 Task: Change object animations to zoom out.
Action: Mouse moved to (545, 102)
Screenshot: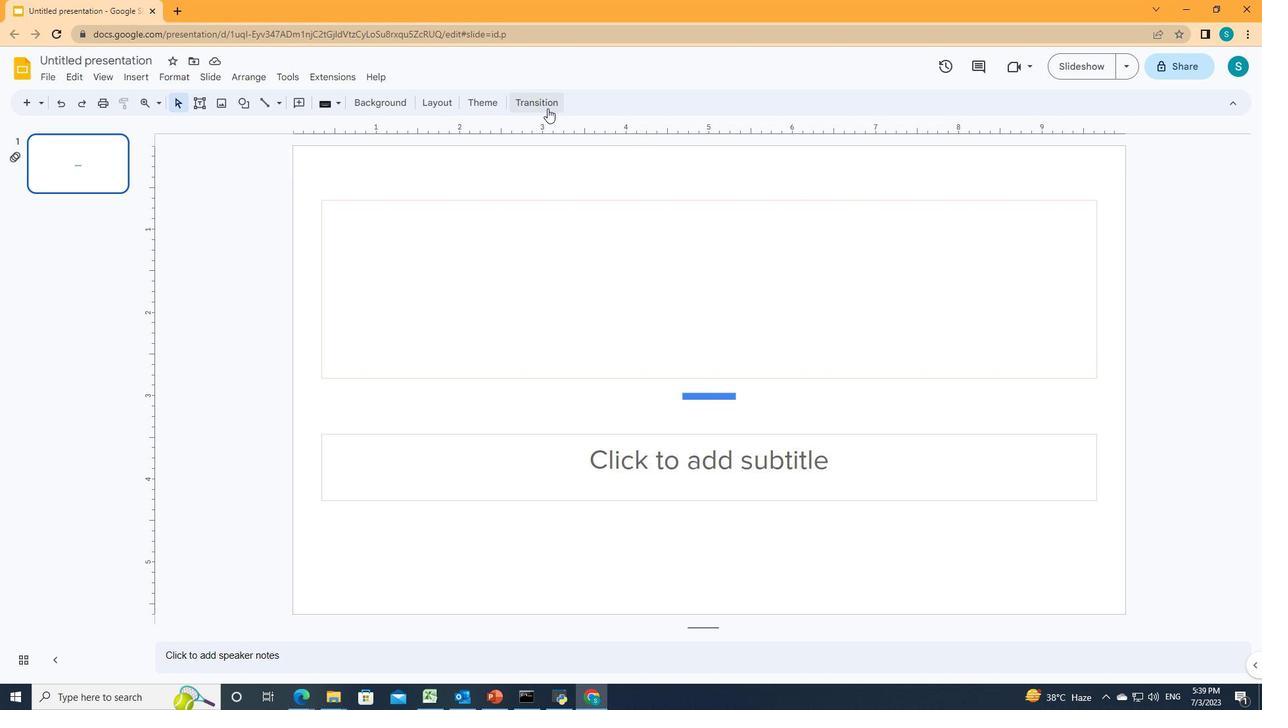 
Action: Mouse pressed left at (545, 102)
Screenshot: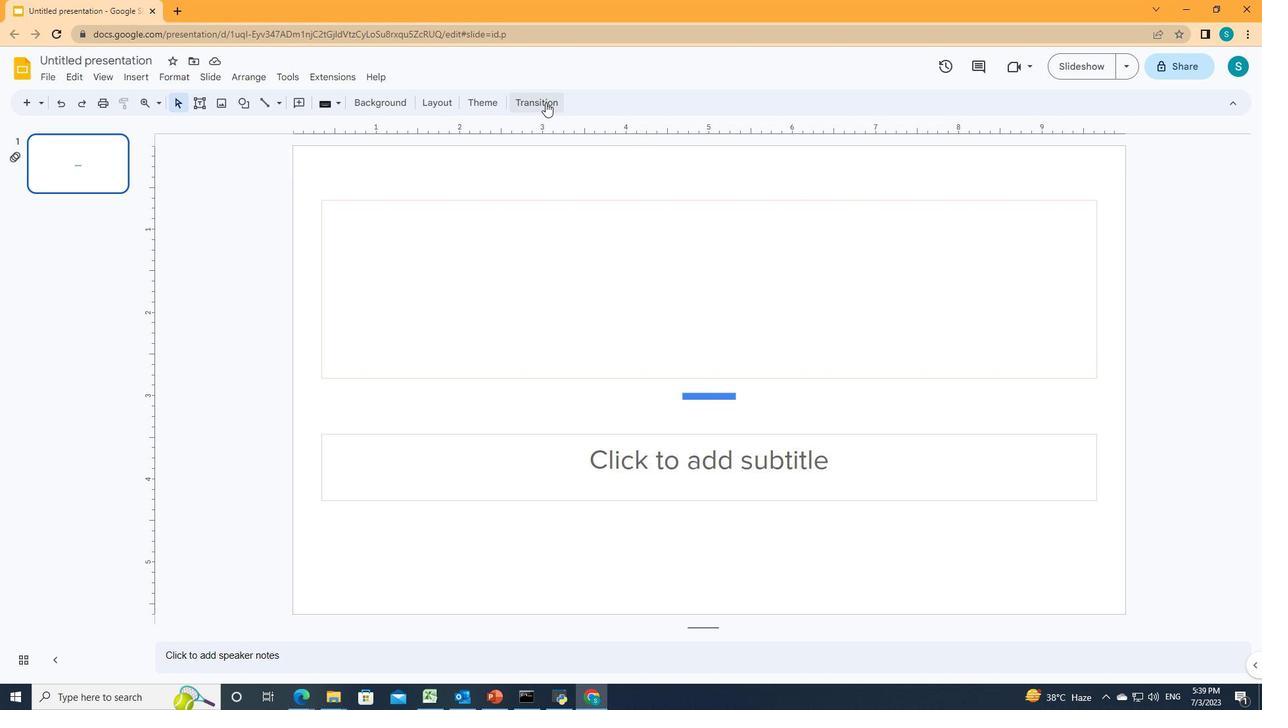
Action: Mouse moved to (1192, 382)
Screenshot: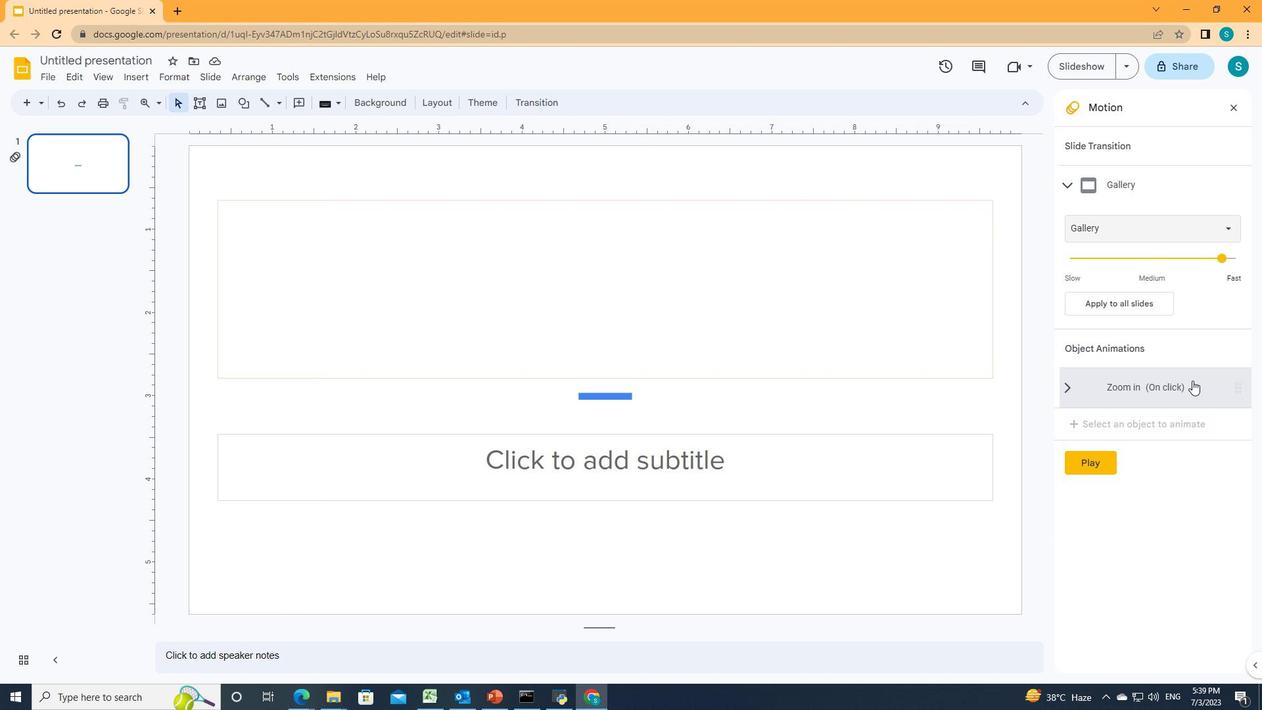 
Action: Mouse pressed left at (1192, 382)
Screenshot: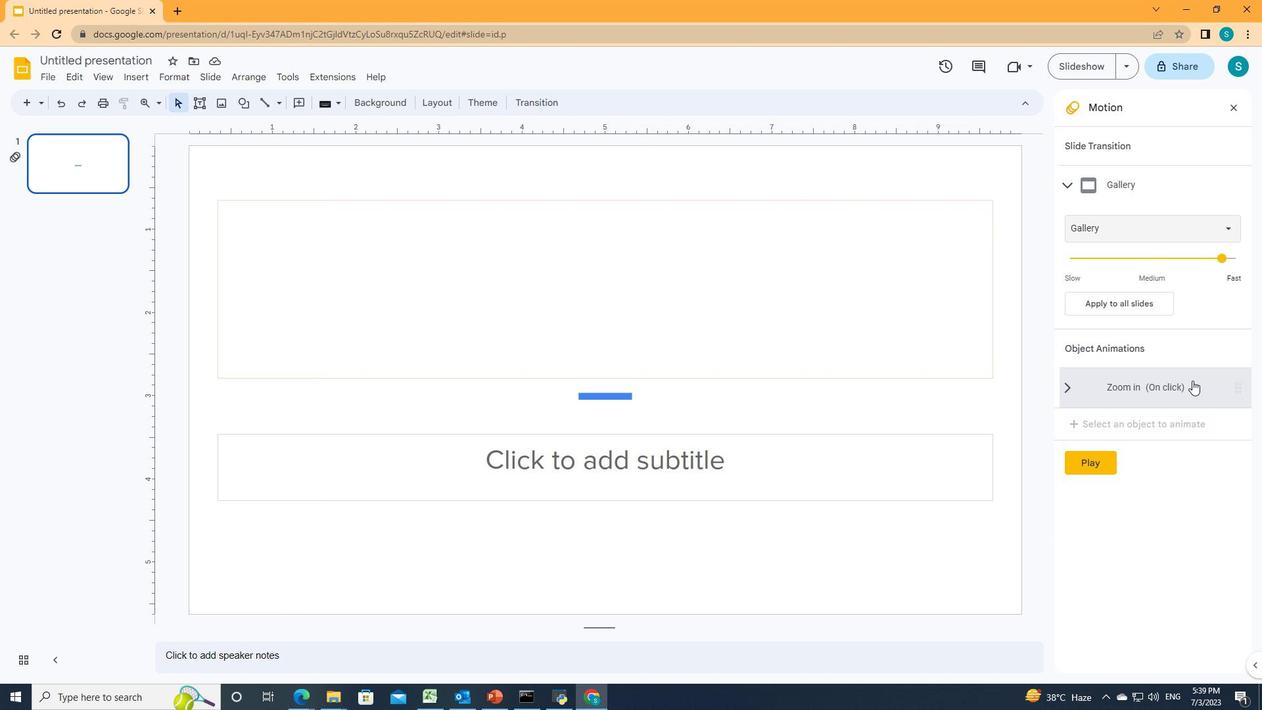 
Action: Mouse moved to (1181, 303)
Screenshot: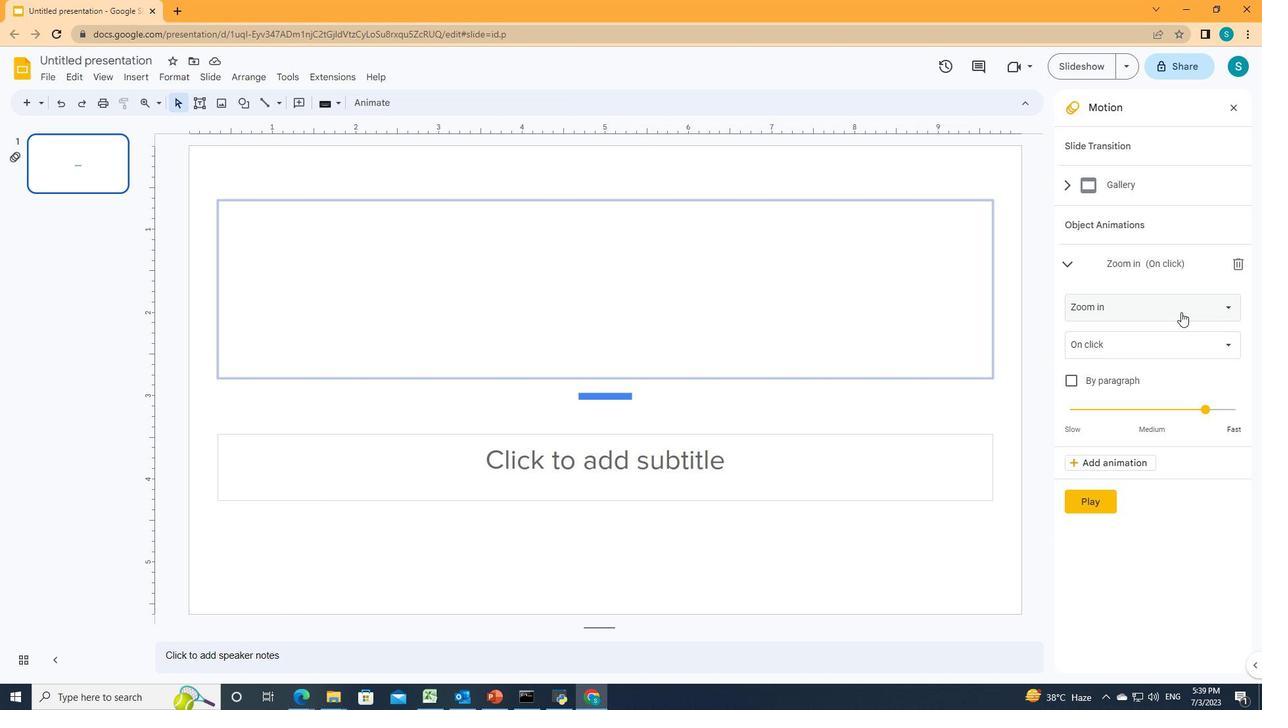 
Action: Mouse pressed left at (1181, 303)
Screenshot: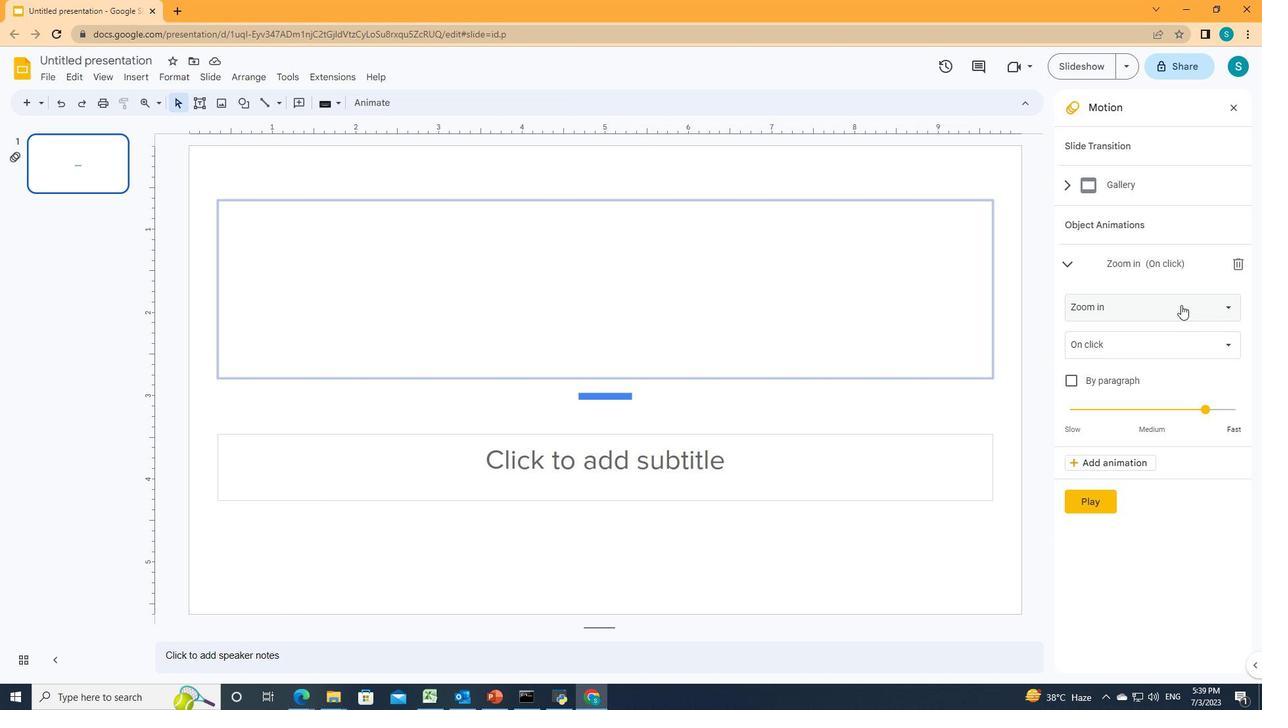 
Action: Mouse moved to (1127, 608)
Screenshot: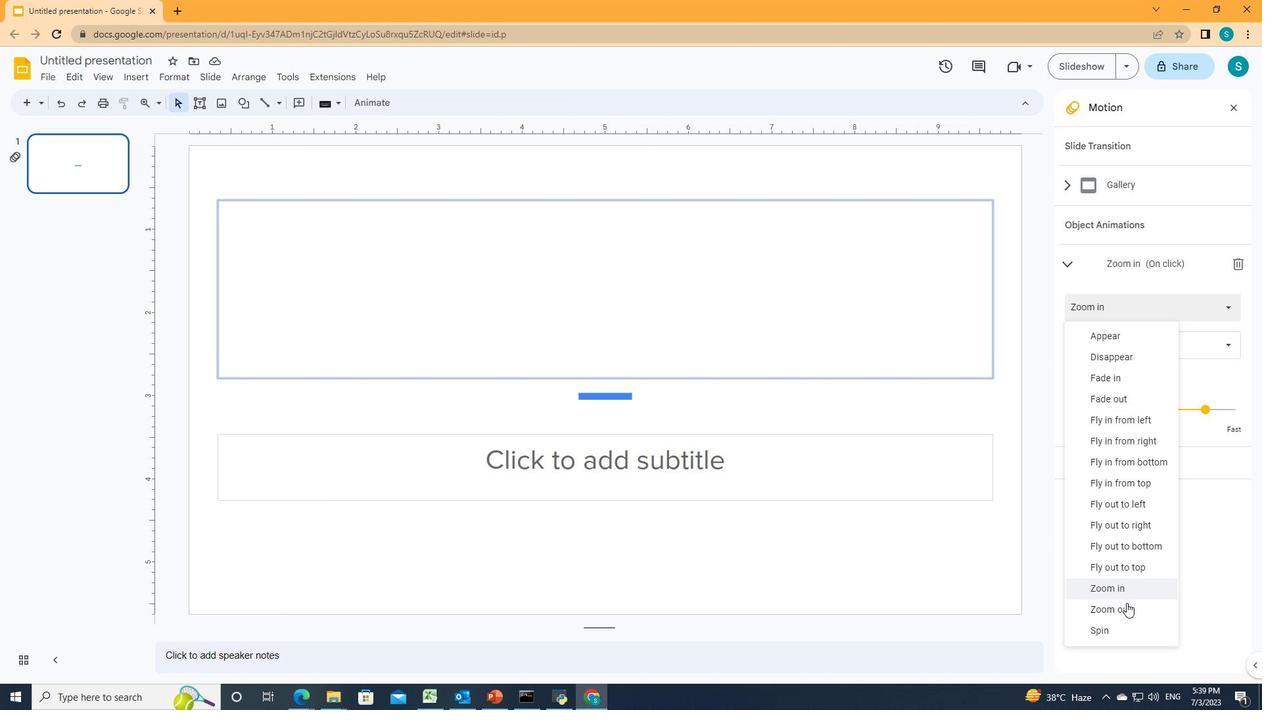 
Action: Mouse pressed left at (1127, 608)
Screenshot: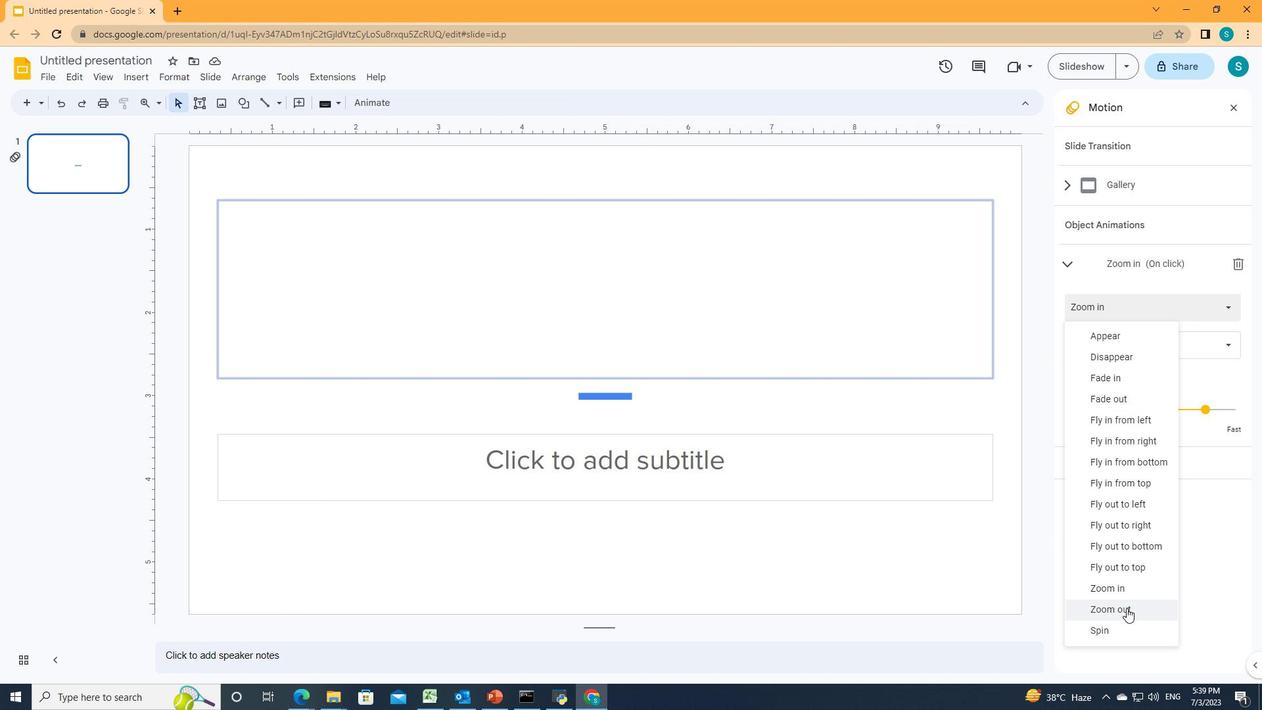 
Action: Mouse moved to (1126, 608)
Screenshot: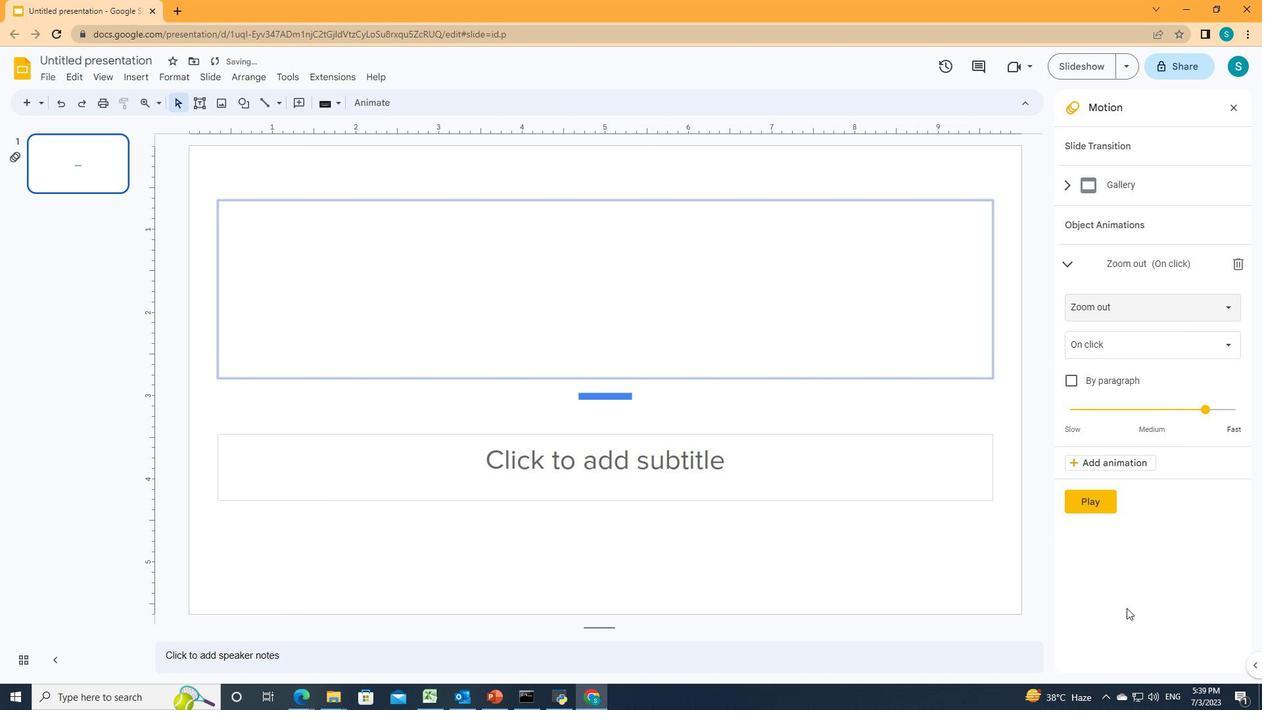 
